 Task: Add Sprouts Cantaloupe Chunks to the cart.
Action: Mouse moved to (250, 106)
Screenshot: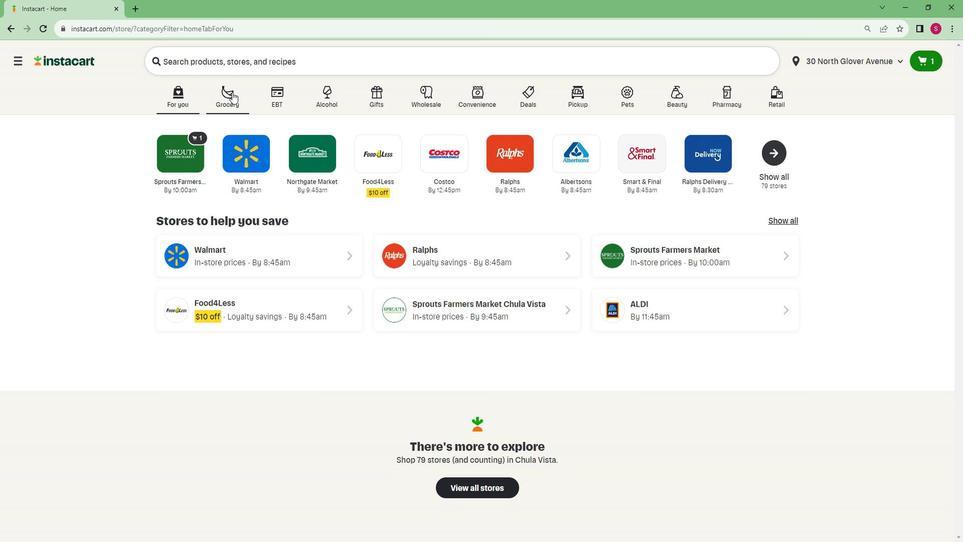 
Action: Mouse pressed left at (250, 106)
Screenshot: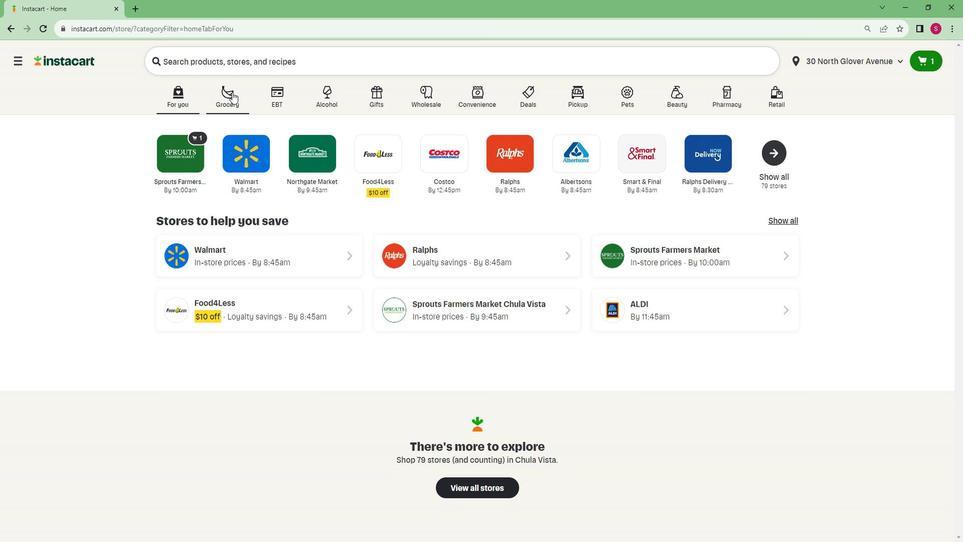 
Action: Mouse moved to (303, 279)
Screenshot: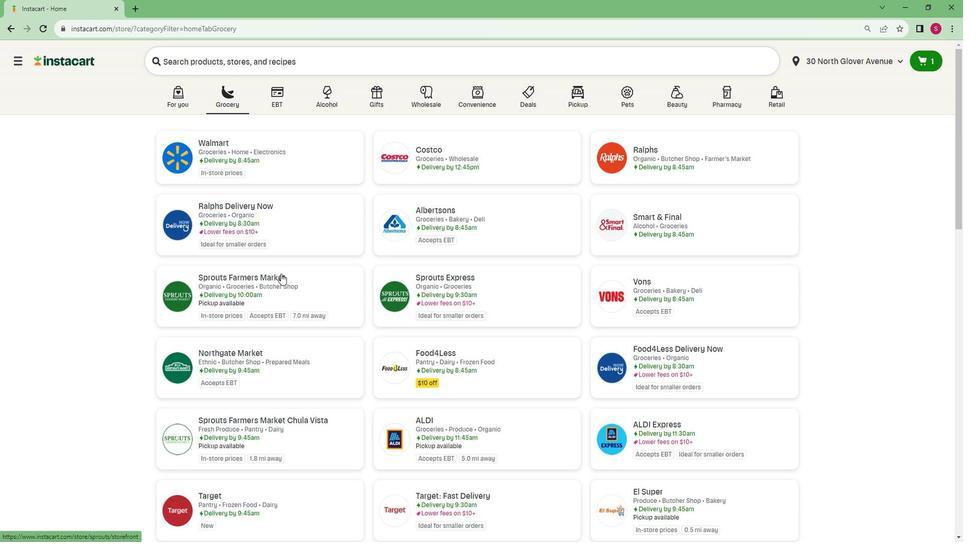 
Action: Mouse pressed left at (303, 279)
Screenshot: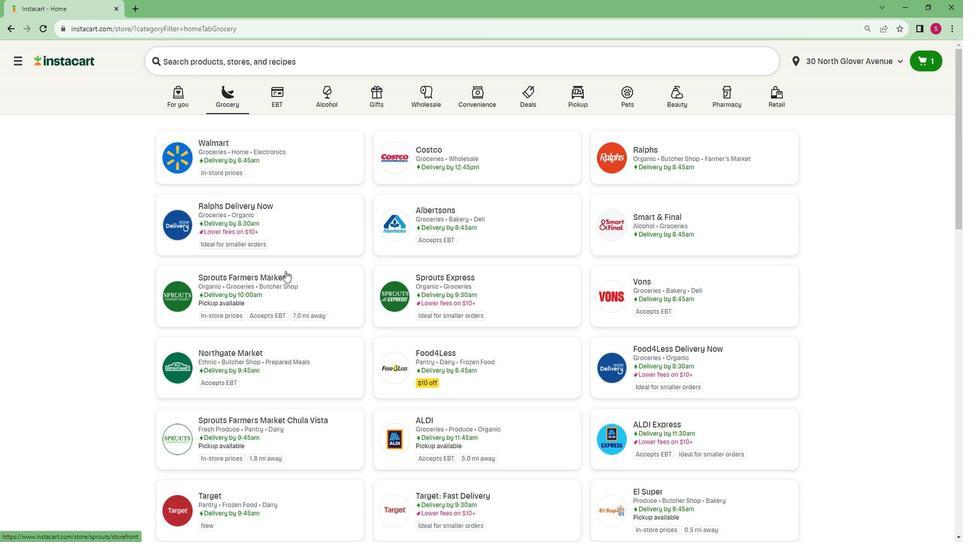 
Action: Mouse moved to (49, 334)
Screenshot: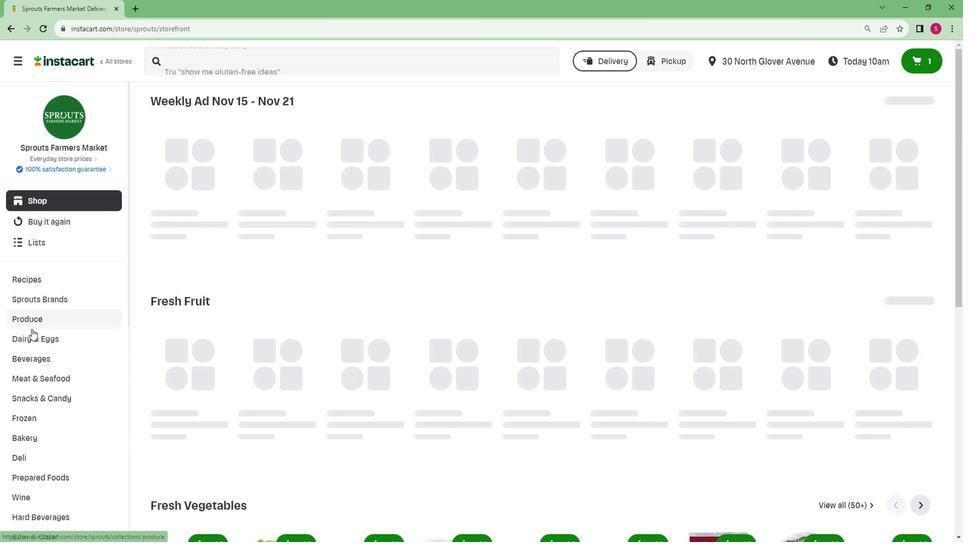 
Action: Mouse scrolled (49, 334) with delta (0, 0)
Screenshot: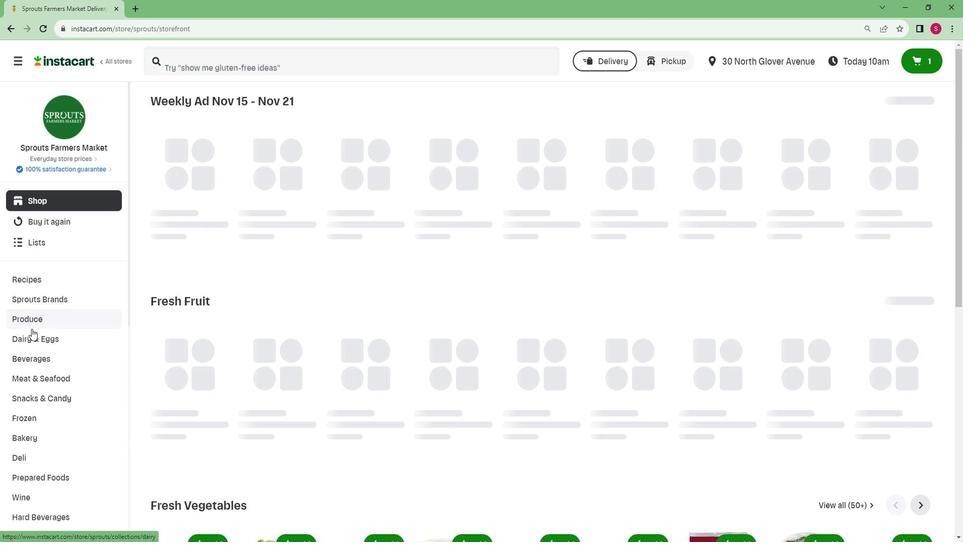 
Action: Mouse moved to (49, 335)
Screenshot: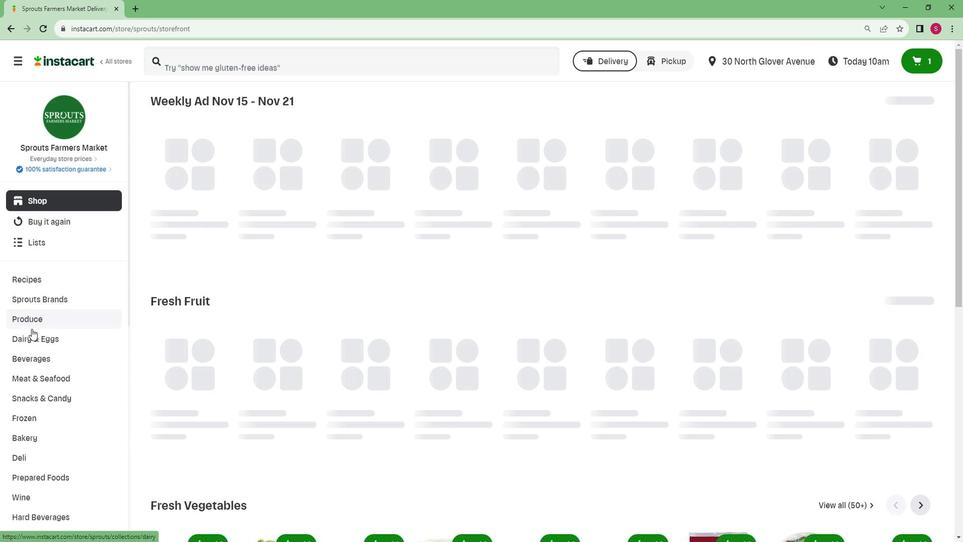 
Action: Mouse scrolled (49, 334) with delta (0, 0)
Screenshot: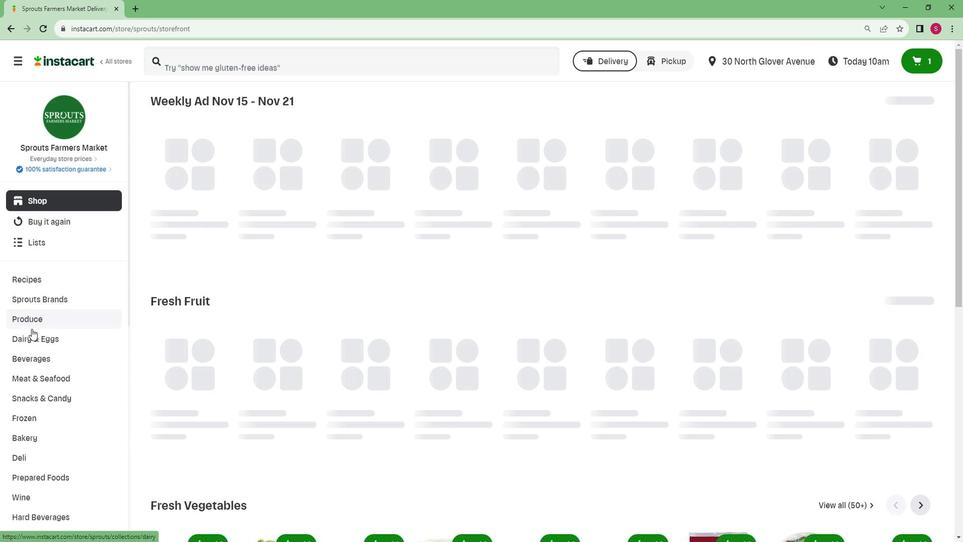 
Action: Mouse moved to (48, 335)
Screenshot: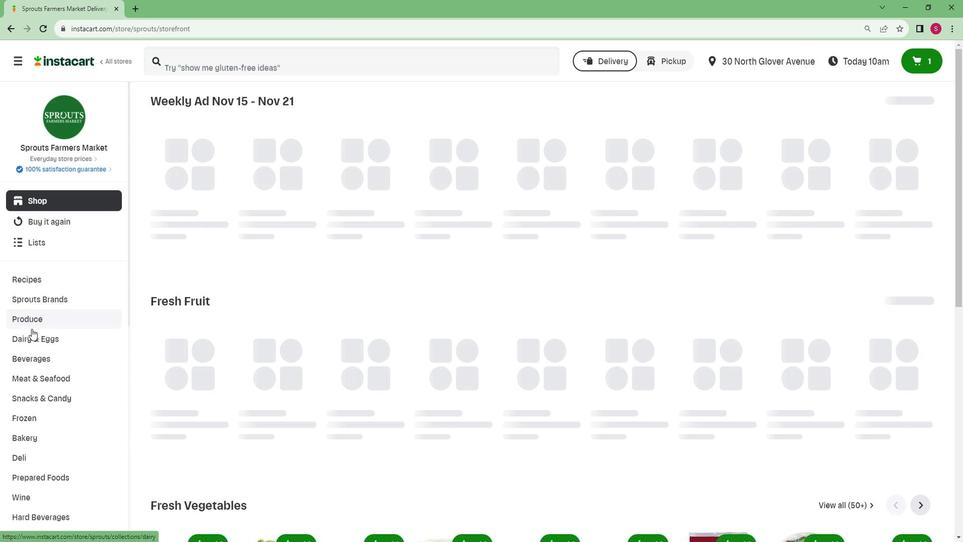 
Action: Mouse scrolled (48, 334) with delta (0, 0)
Screenshot: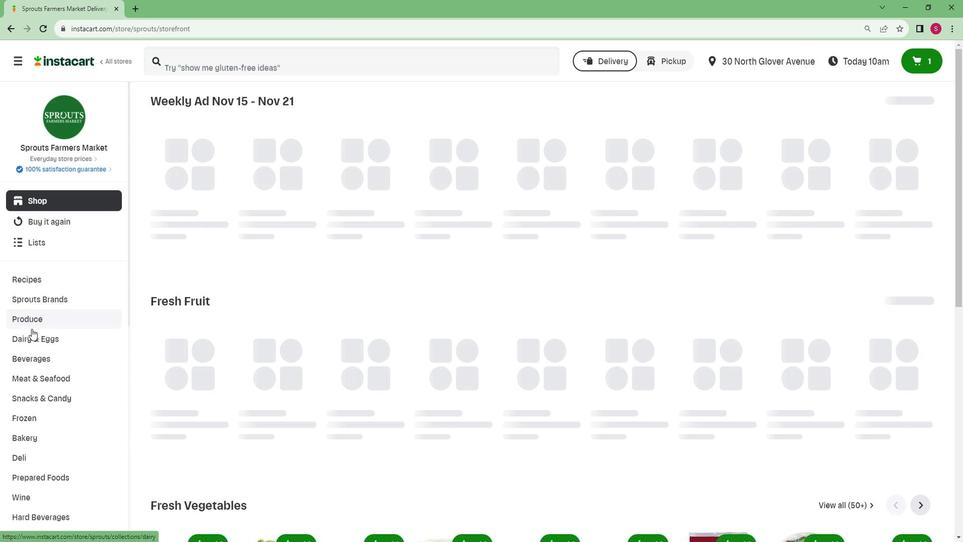 
Action: Mouse moved to (48, 335)
Screenshot: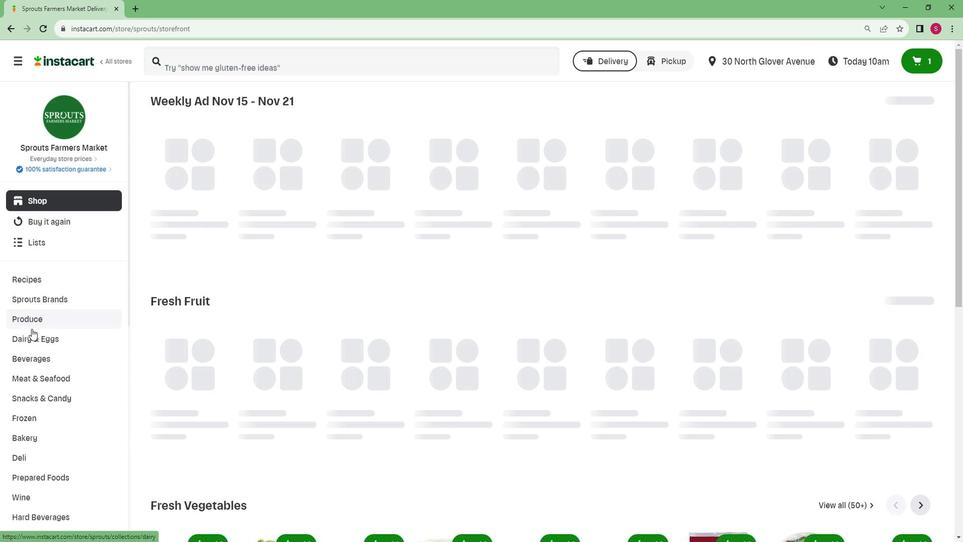 
Action: Mouse scrolled (48, 335) with delta (0, 0)
Screenshot: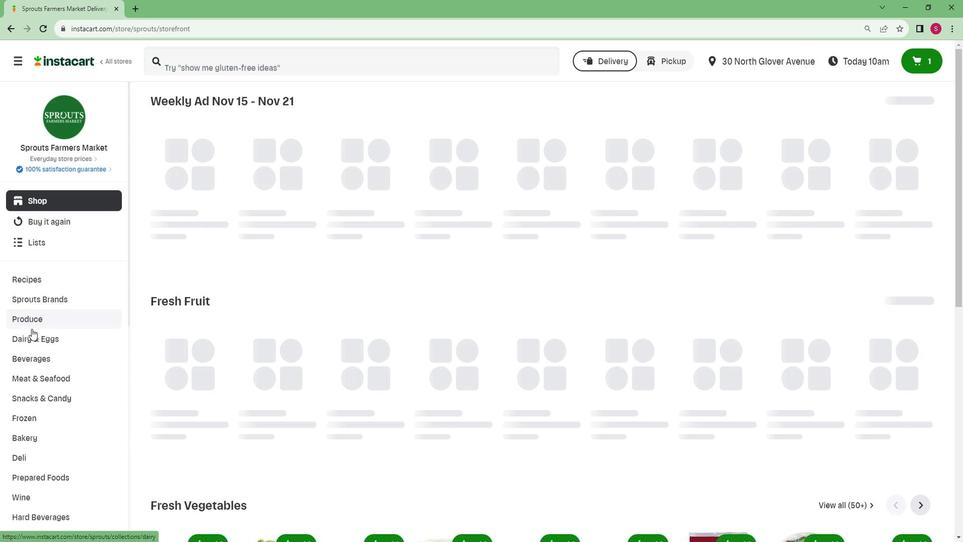 
Action: Mouse moved to (46, 336)
Screenshot: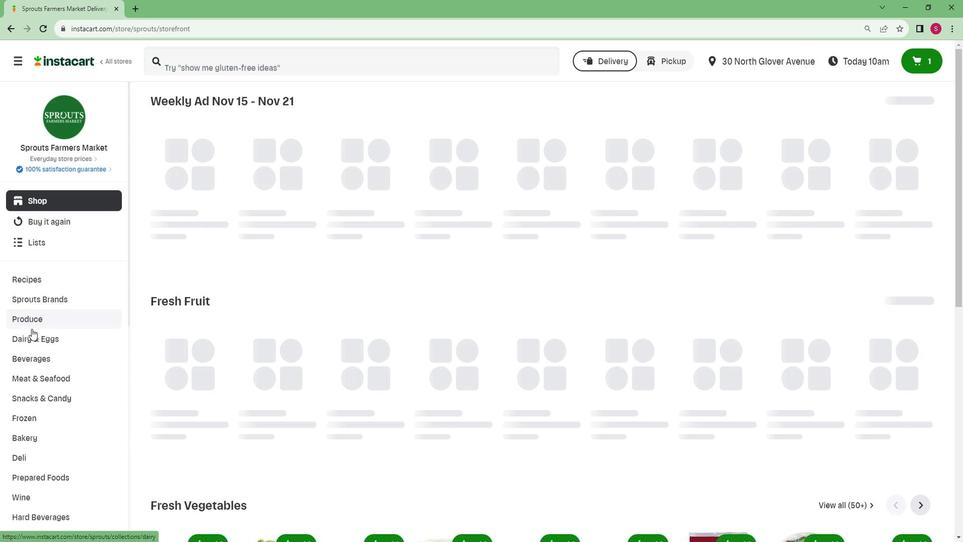 
Action: Mouse scrolled (46, 335) with delta (0, 0)
Screenshot: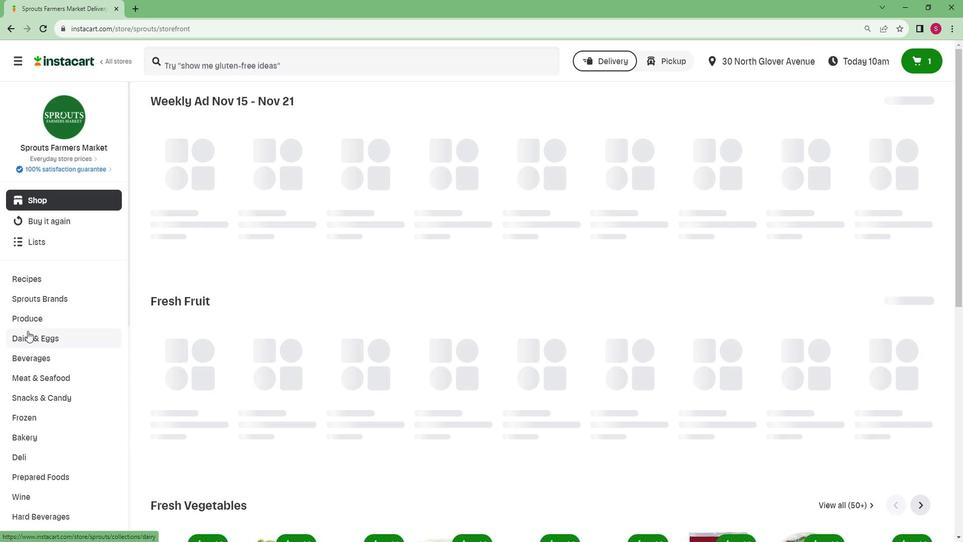 
Action: Mouse moved to (42, 338)
Screenshot: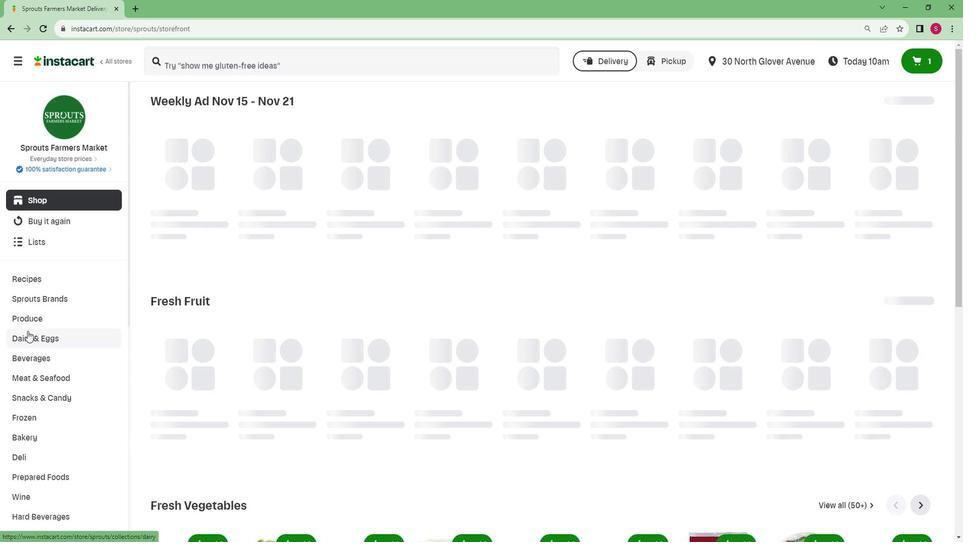 
Action: Mouse scrolled (42, 337) with delta (0, 0)
Screenshot: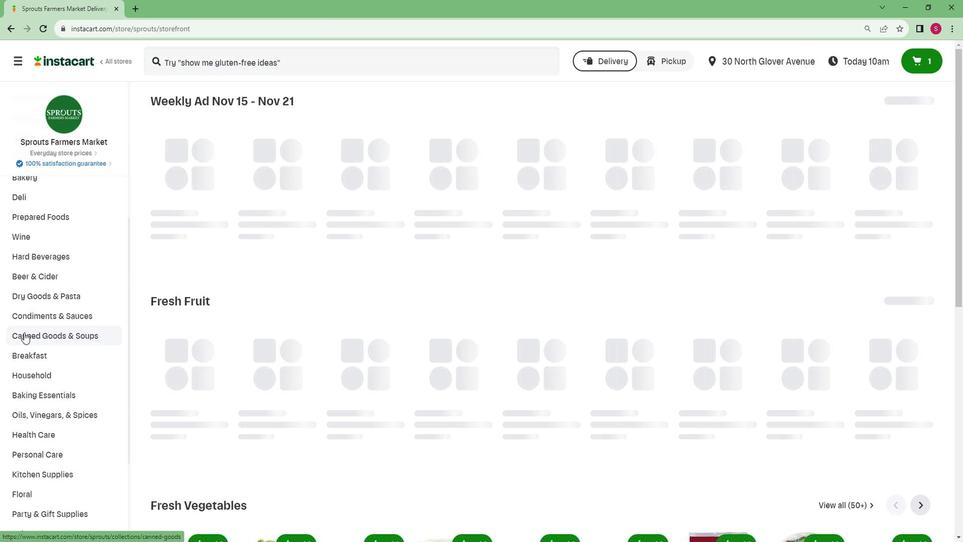 
Action: Mouse scrolled (42, 337) with delta (0, 0)
Screenshot: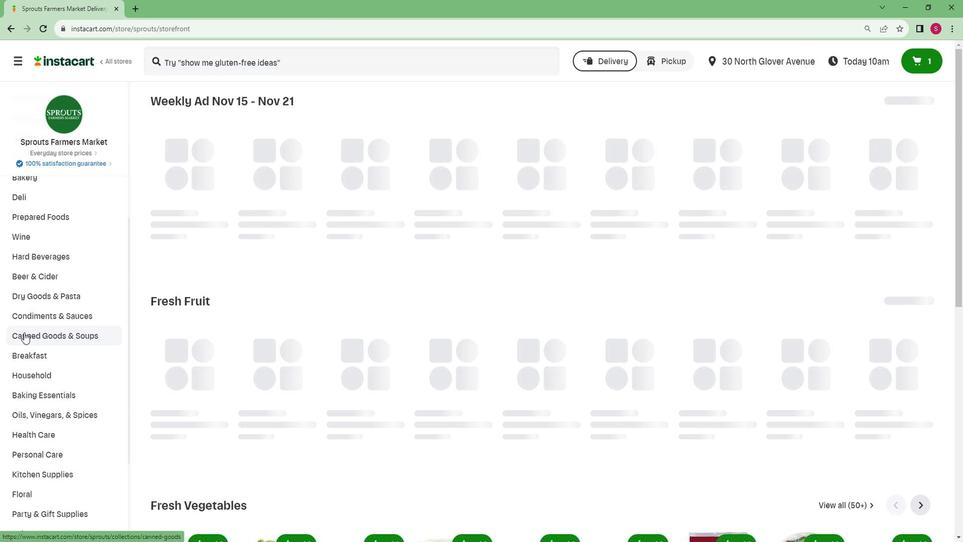 
Action: Mouse scrolled (42, 337) with delta (0, 0)
Screenshot: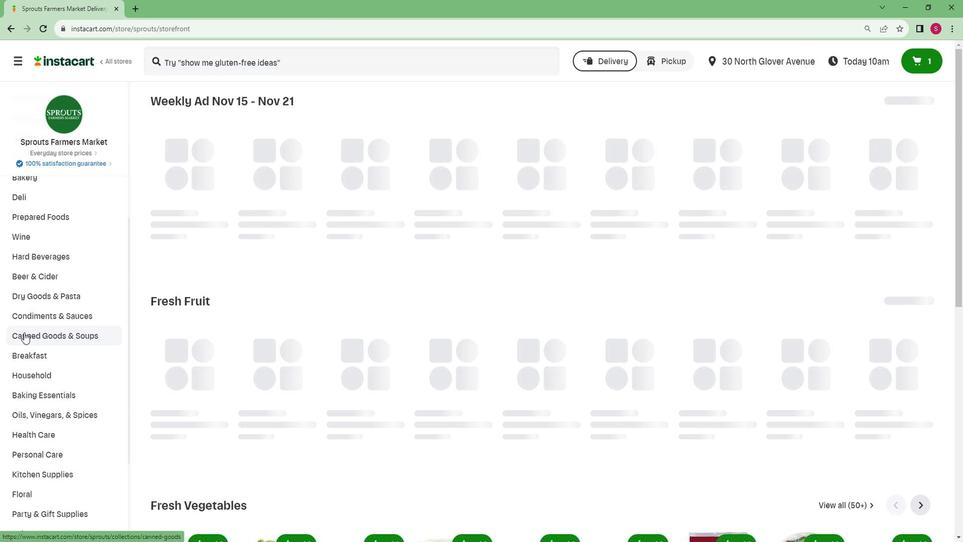 
Action: Mouse scrolled (42, 337) with delta (0, 0)
Screenshot: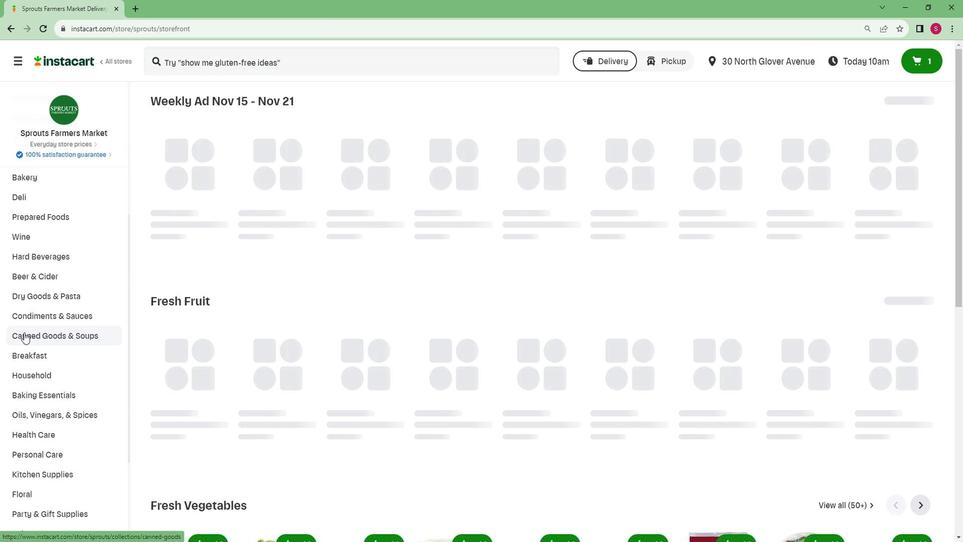 
Action: Mouse moved to (41, 338)
Screenshot: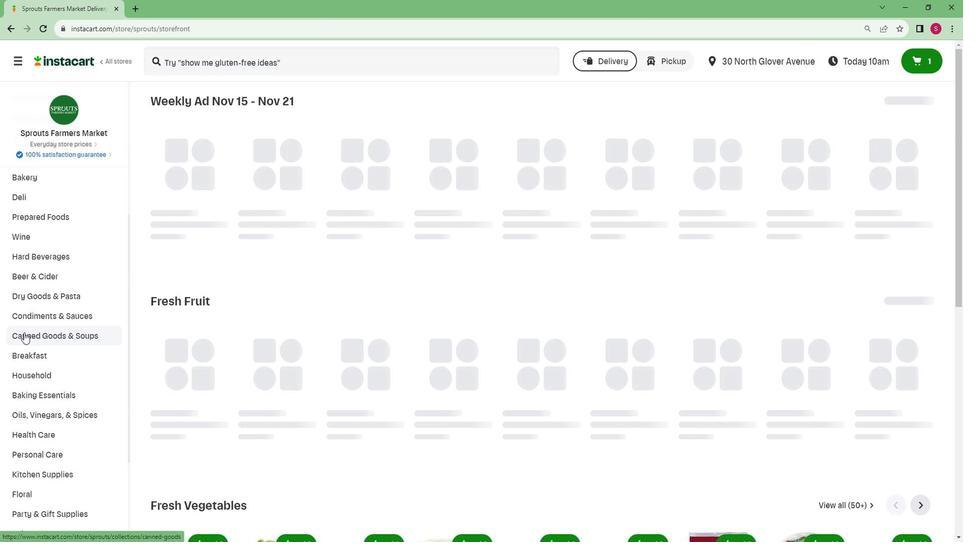 
Action: Mouse scrolled (41, 337) with delta (0, 0)
Screenshot: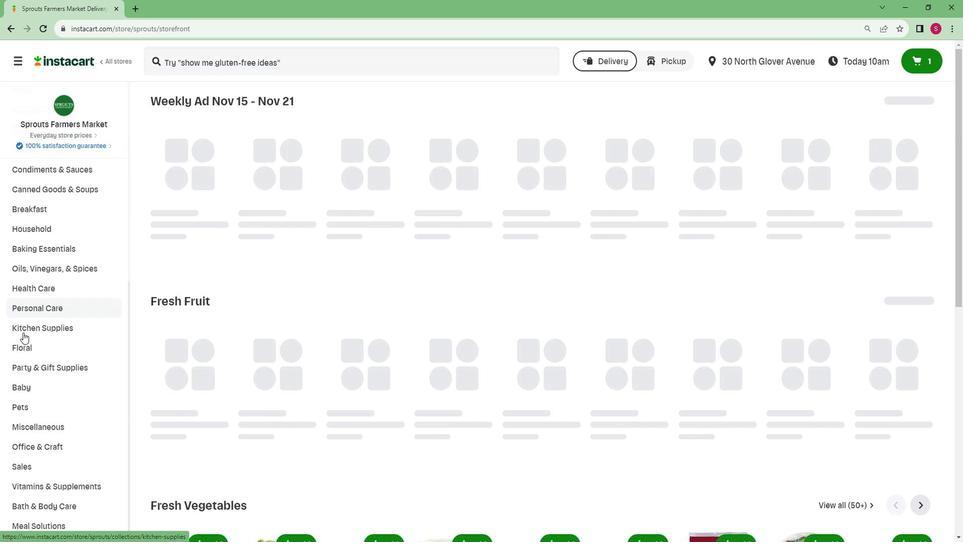 
Action: Mouse scrolled (41, 337) with delta (0, 0)
Screenshot: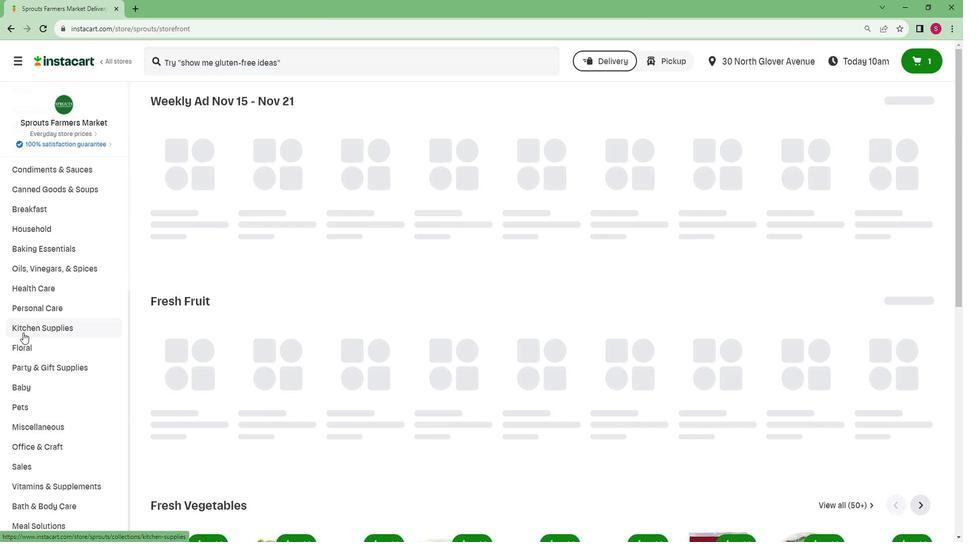 
Action: Mouse moved to (40, 338)
Screenshot: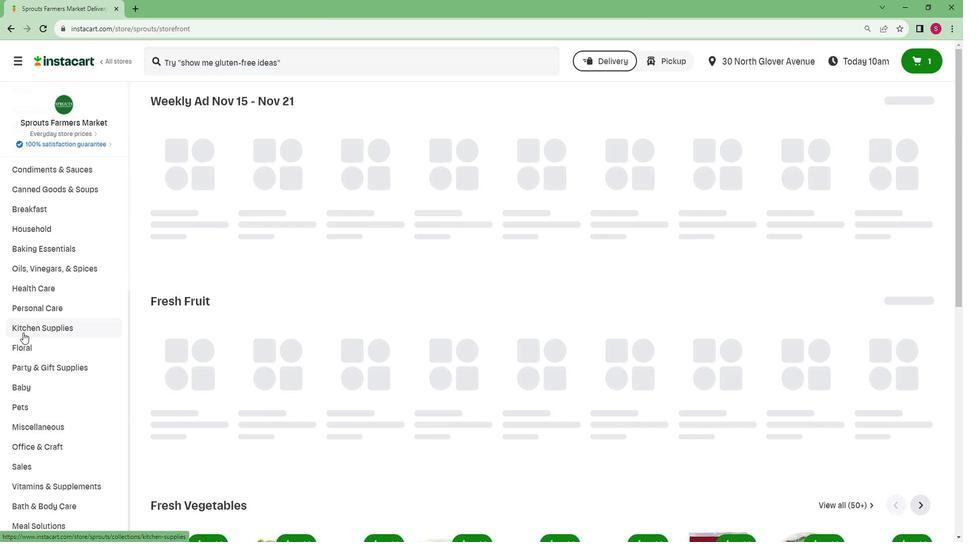 
Action: Mouse scrolled (40, 338) with delta (0, 0)
Screenshot: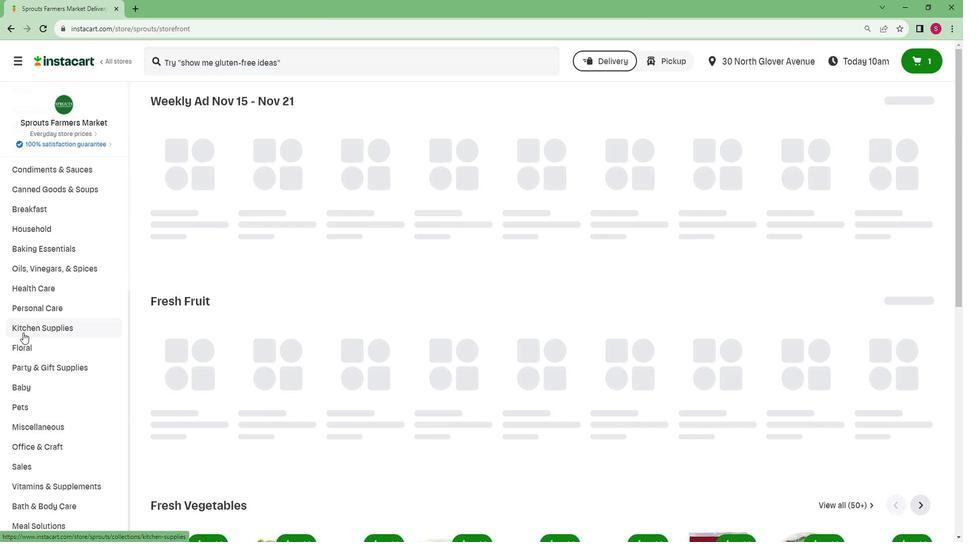 
Action: Mouse moved to (38, 340)
Screenshot: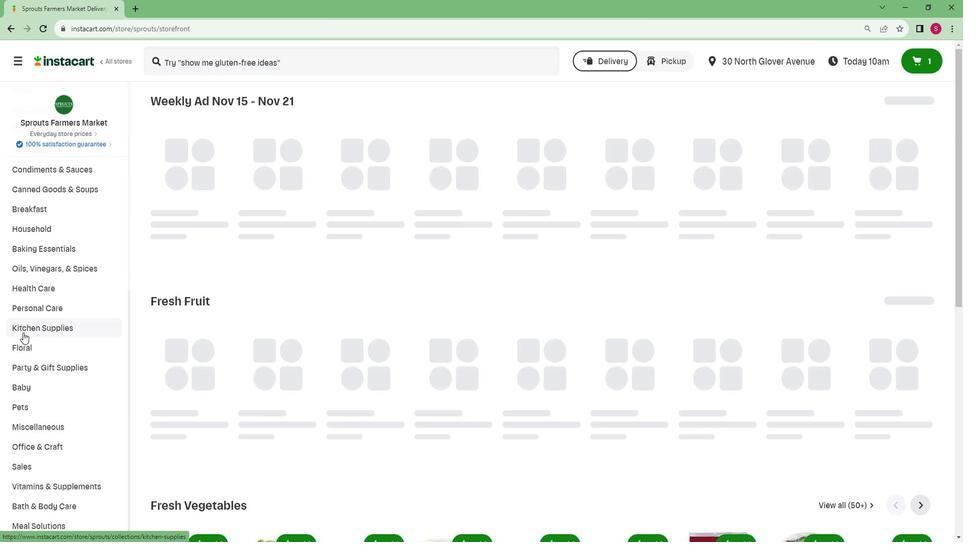 
Action: Mouse scrolled (38, 339) with delta (0, 0)
Screenshot: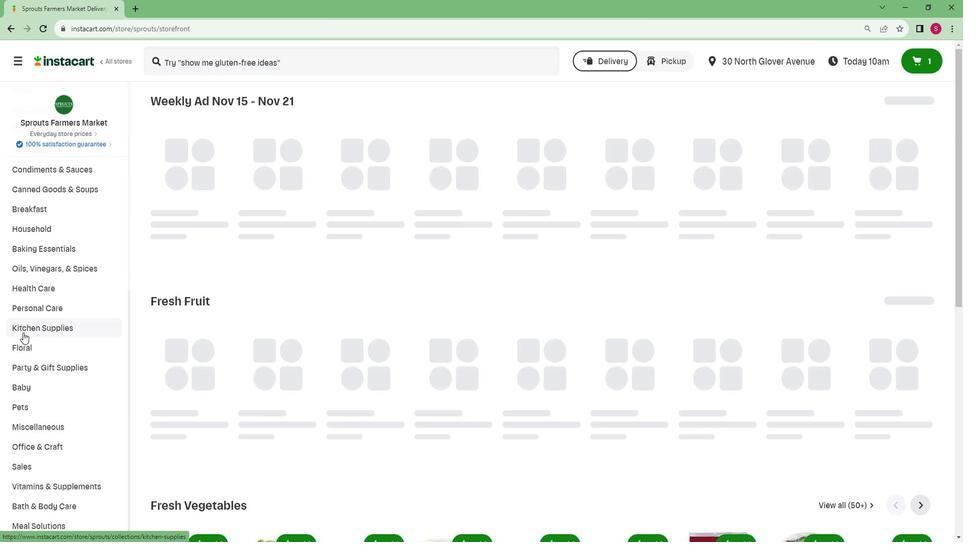 
Action: Mouse moved to (49, 523)
Screenshot: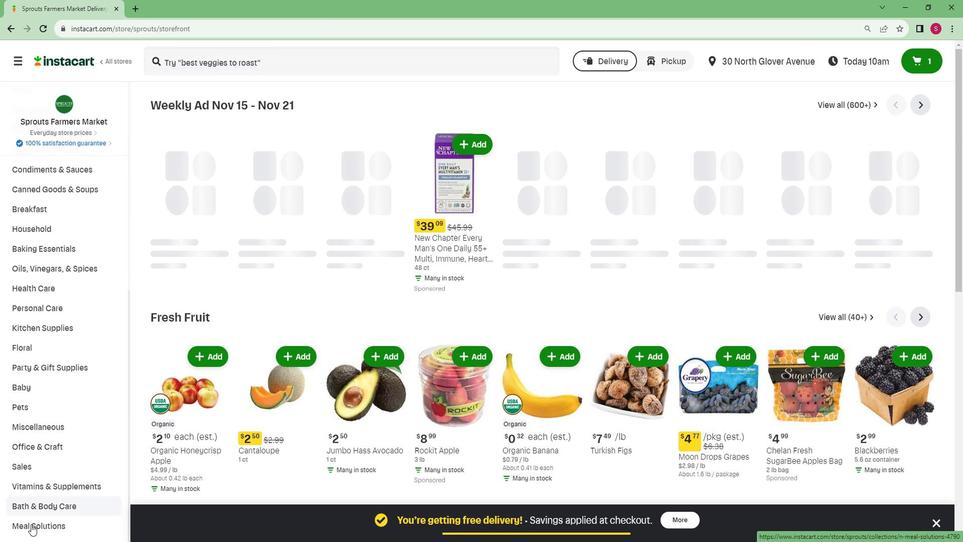 
Action: Mouse pressed left at (49, 523)
Screenshot: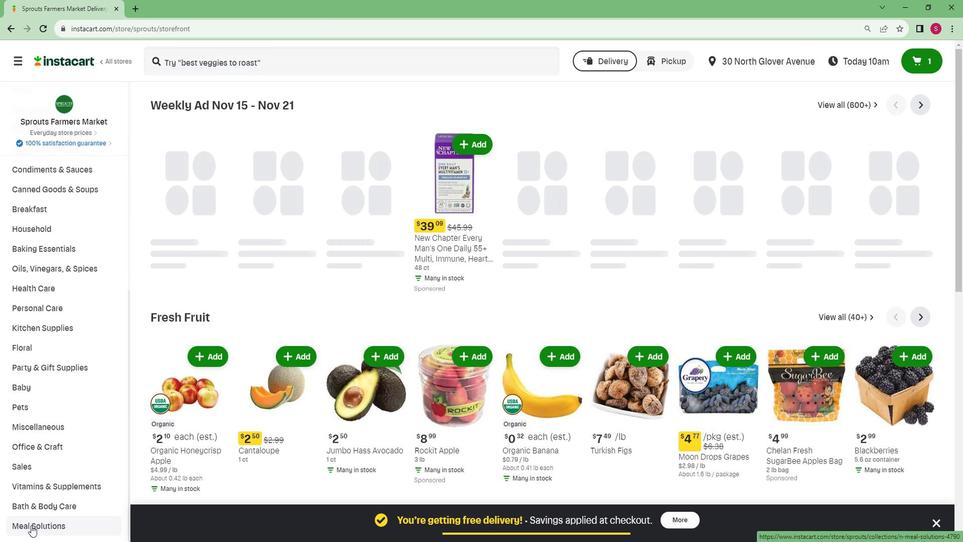 
Action: Mouse moved to (54, 490)
Screenshot: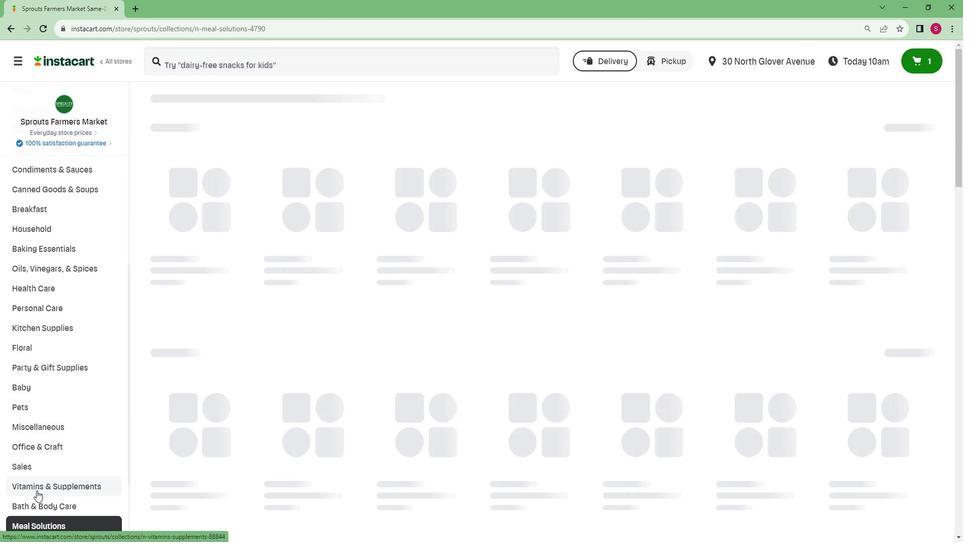 
Action: Mouse scrolled (54, 489) with delta (0, 0)
Screenshot: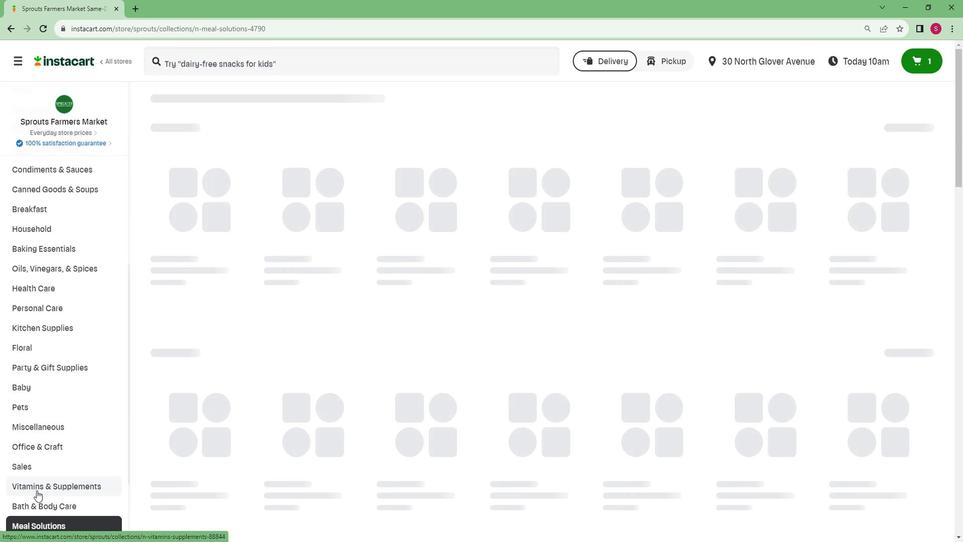 
Action: Mouse scrolled (54, 489) with delta (0, 0)
Screenshot: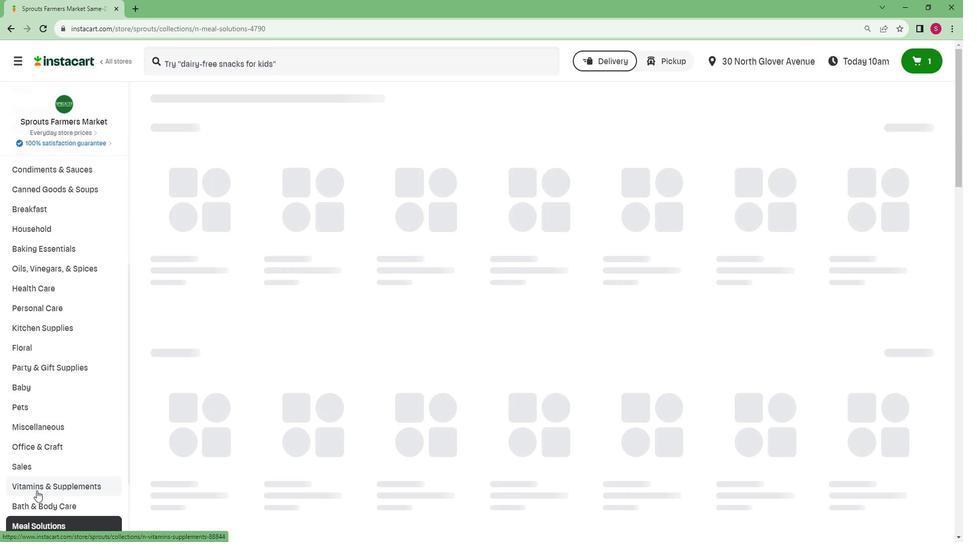 
Action: Mouse scrolled (54, 489) with delta (0, 0)
Screenshot: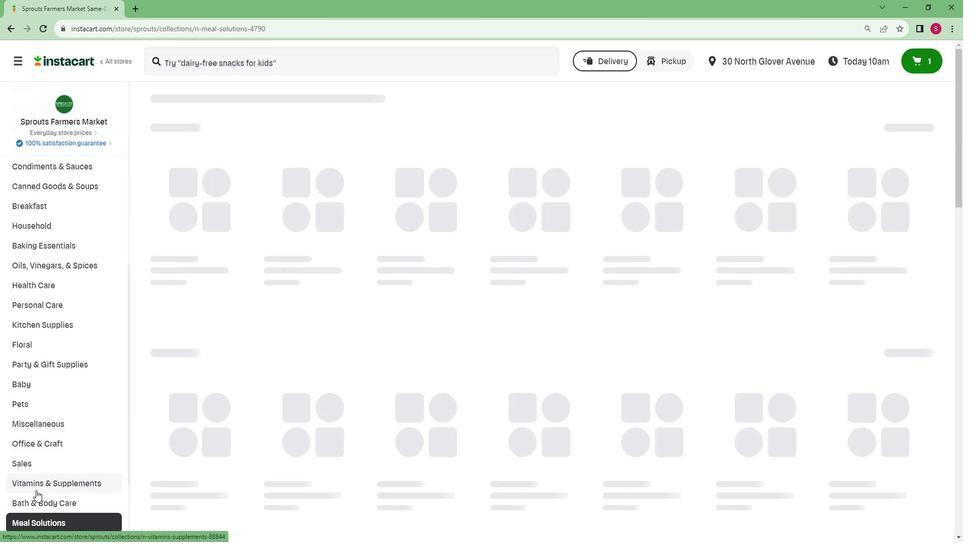 
Action: Mouse moved to (53, 490)
Screenshot: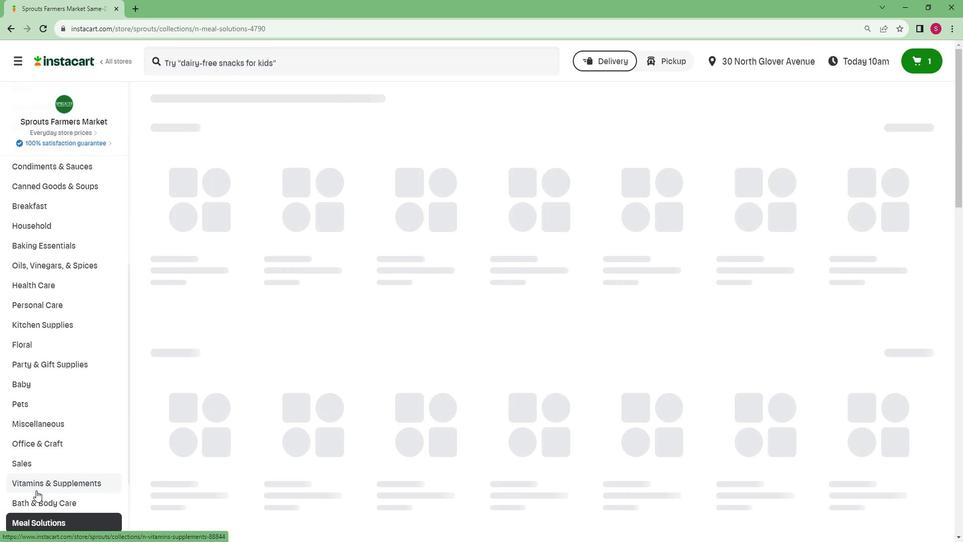 
Action: Mouse scrolled (53, 489) with delta (0, 0)
Screenshot: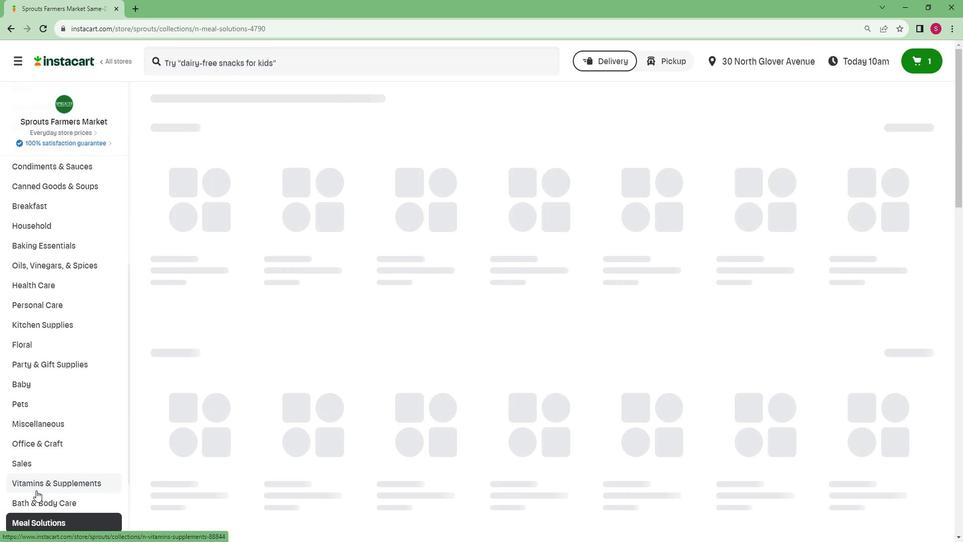 
Action: Mouse moved to (58, 482)
Screenshot: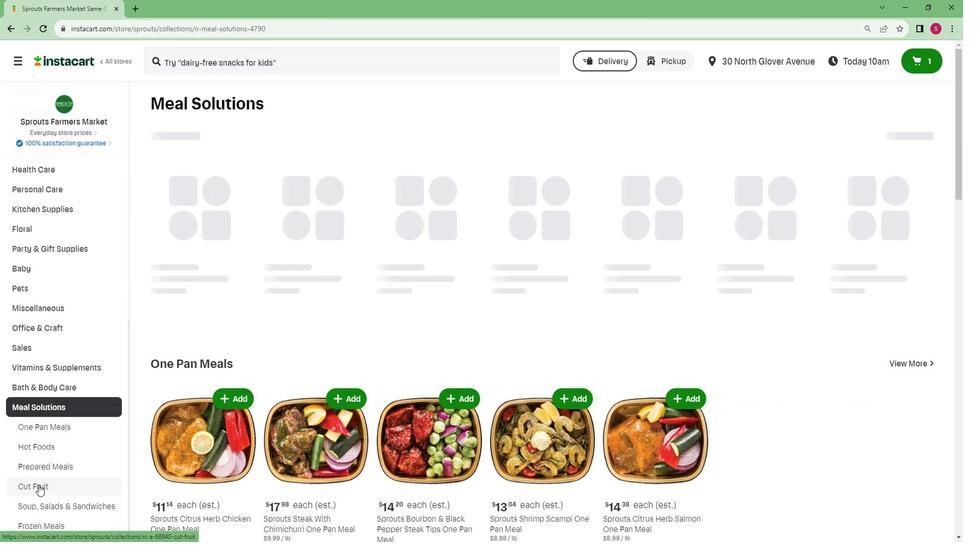 
Action: Mouse pressed left at (58, 482)
Screenshot: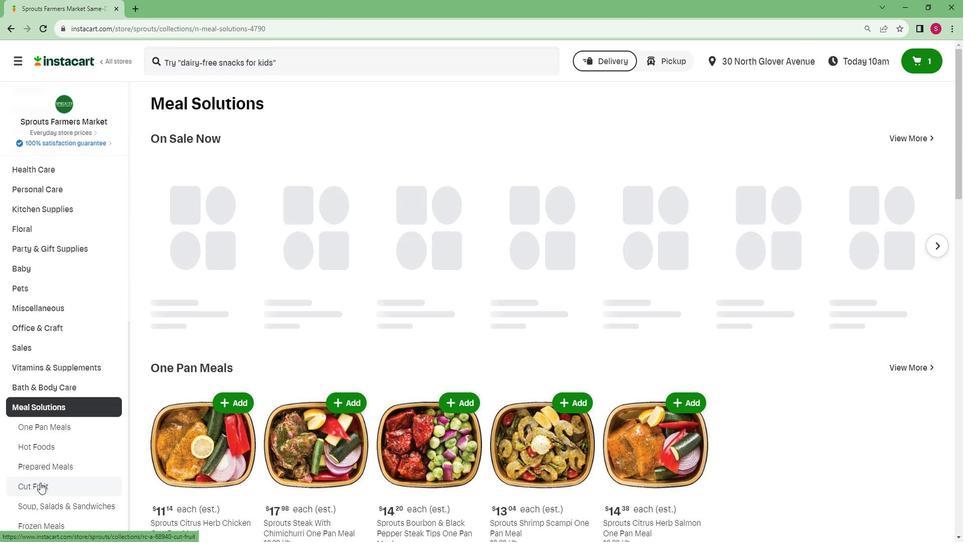 
Action: Mouse moved to (256, 72)
Screenshot: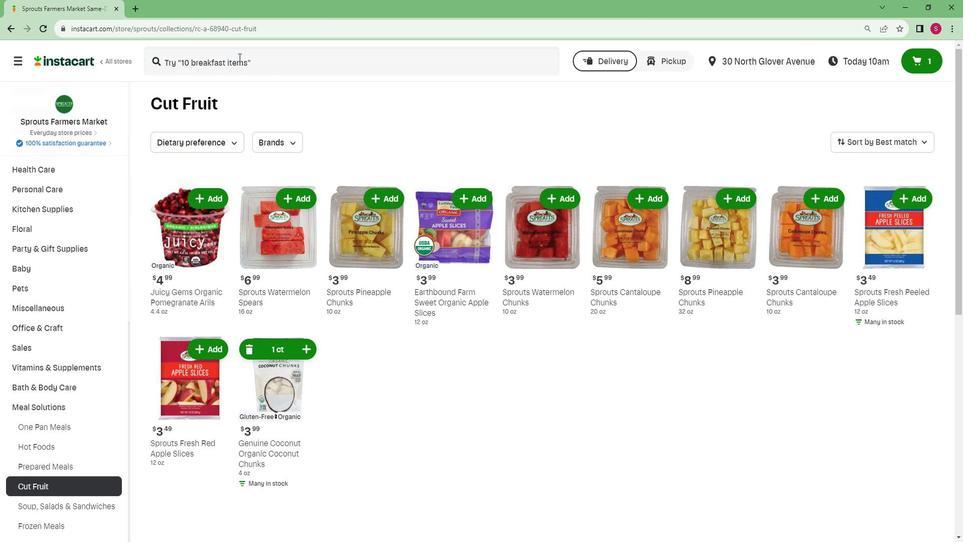 
Action: Mouse pressed left at (256, 72)
Screenshot: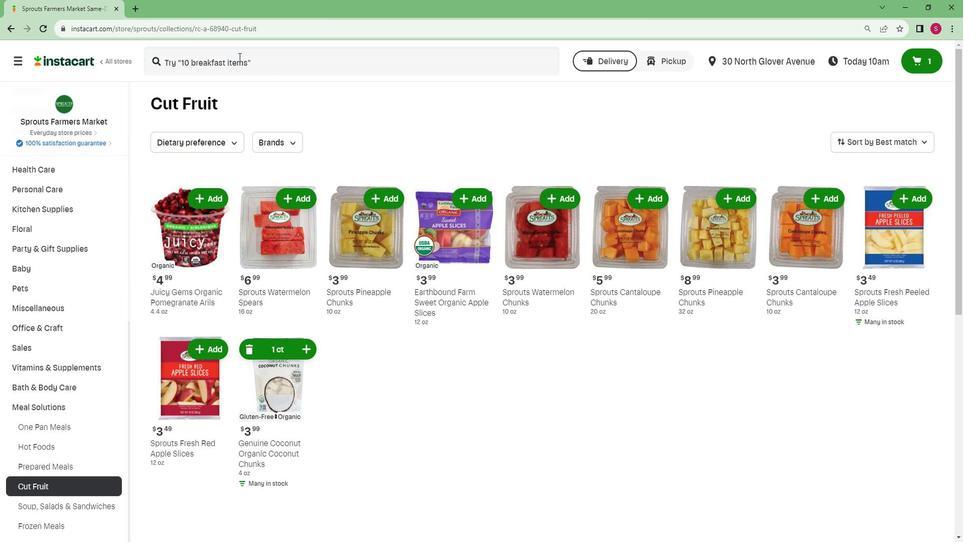 
Action: Key pressed <Key.caps_lock>S<Key.caps_lock>prouts<Key.space><Key.caps_lock>C<Key.caps_lock>antaloupe<Key.space><Key.caps_lock>C<Key.caps_lock>hunks<Key.enter>
Screenshot: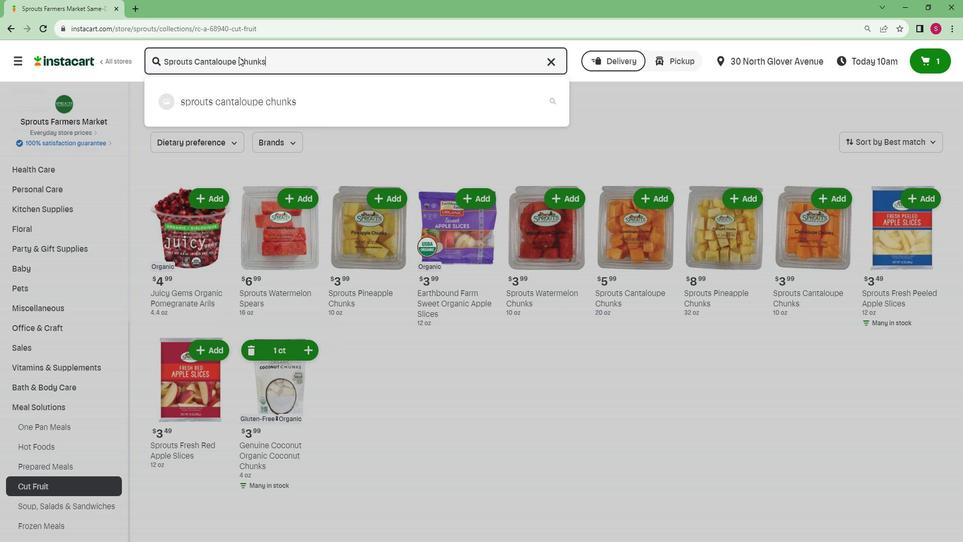 
Action: Mouse moved to (470, 159)
Screenshot: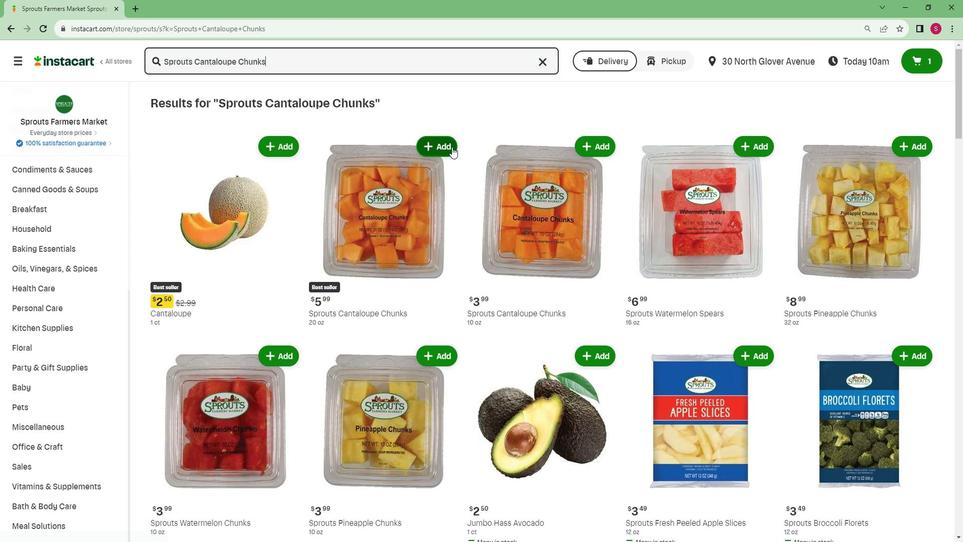 
Action: Mouse pressed left at (470, 159)
Screenshot: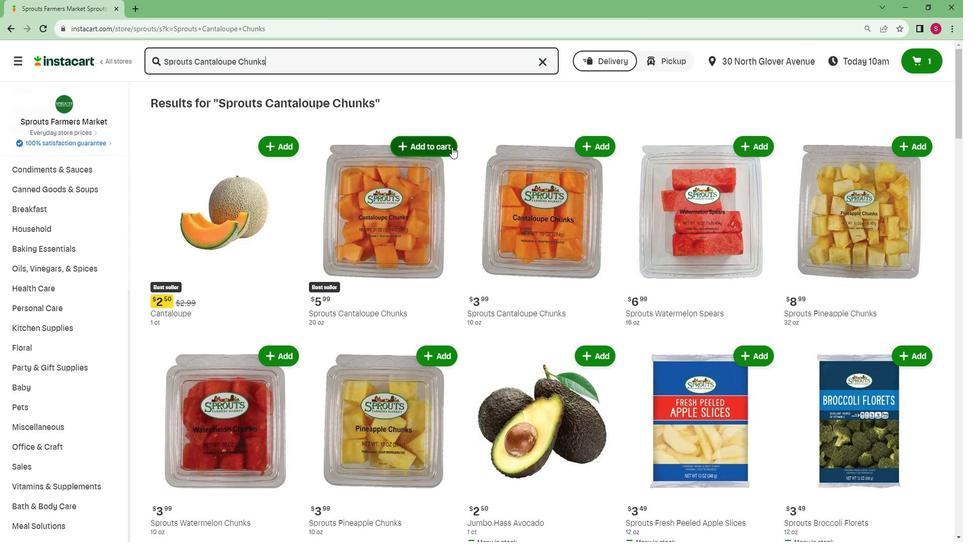 
